 Task: Change curve  line weight to 12PX.
Action: Mouse moved to (385, 295)
Screenshot: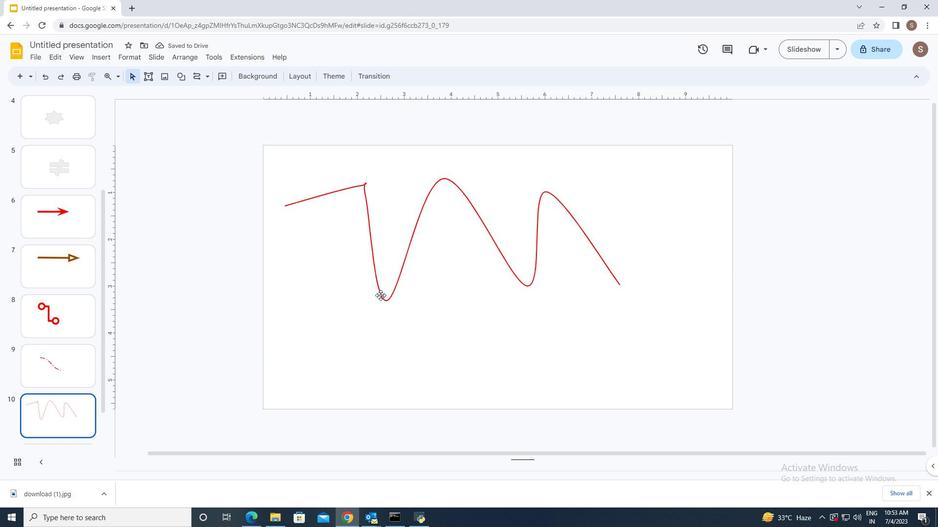 
Action: Mouse pressed left at (385, 295)
Screenshot: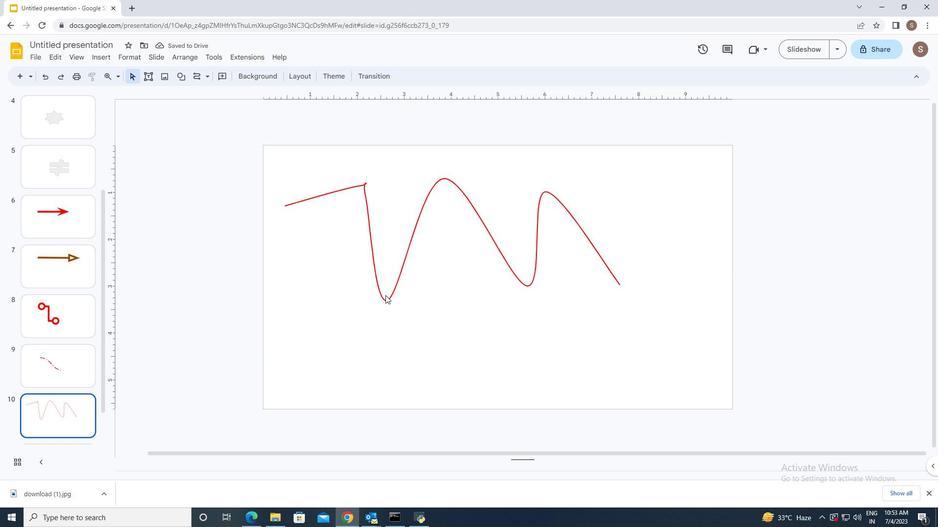 
Action: Mouse moved to (382, 293)
Screenshot: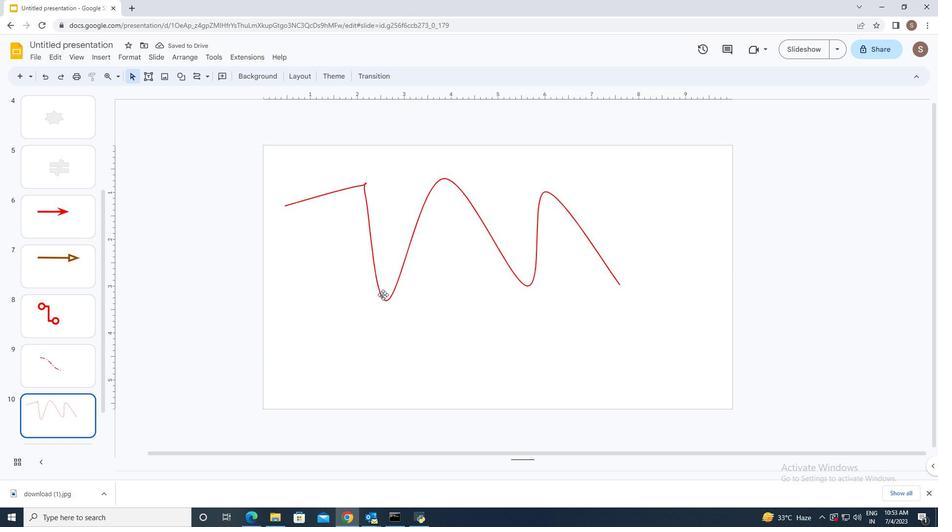 
Action: Mouse pressed left at (382, 293)
Screenshot: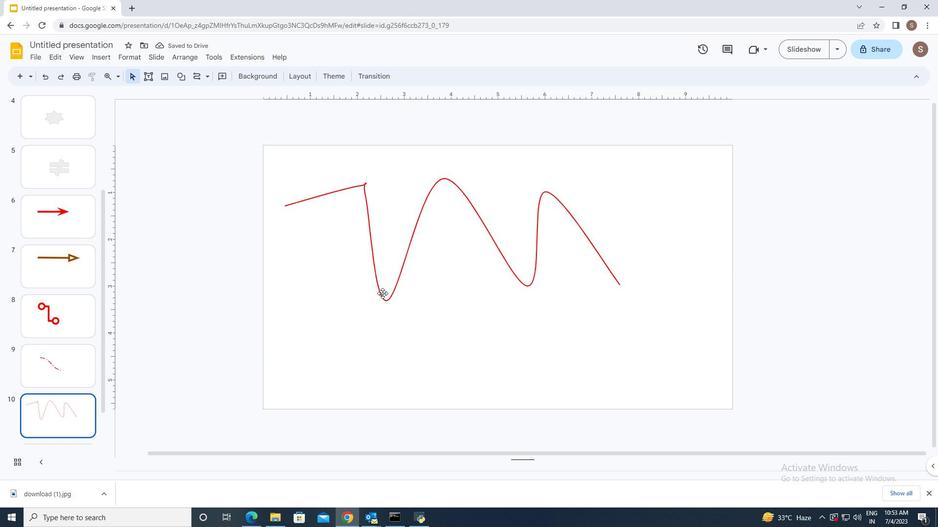 
Action: Mouse moved to (258, 78)
Screenshot: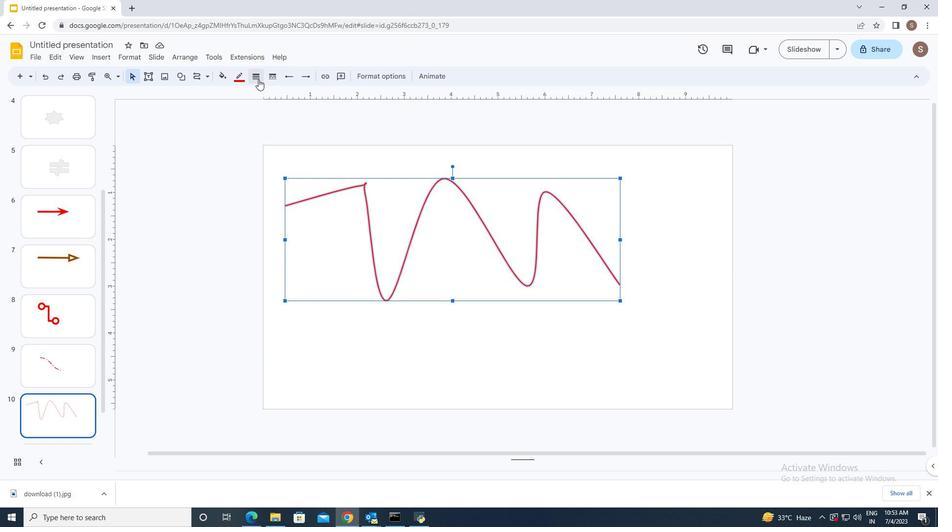
Action: Mouse pressed left at (258, 78)
Screenshot: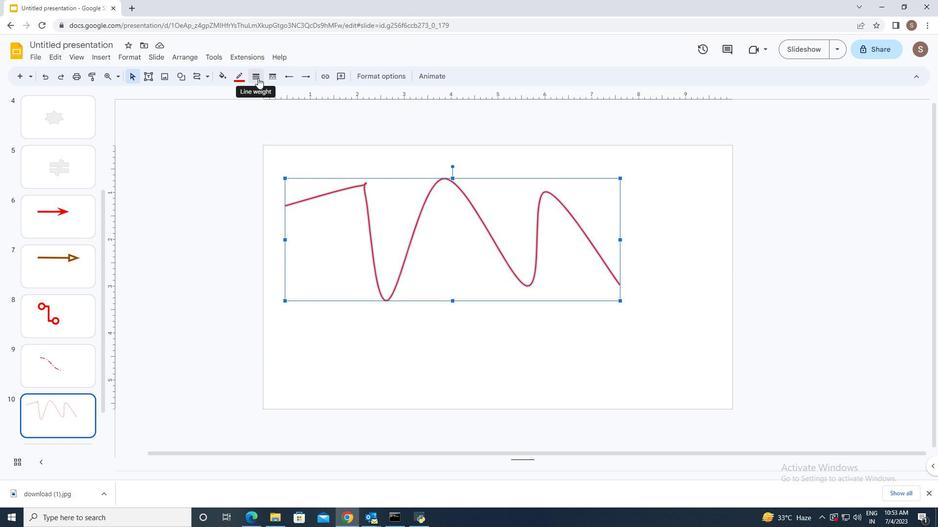 
Action: Mouse moved to (268, 169)
Screenshot: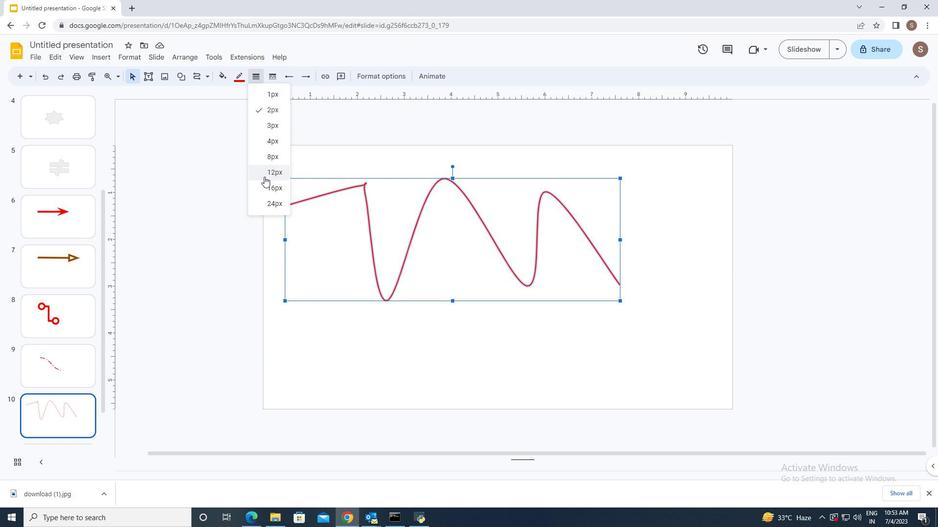 
Action: Mouse pressed left at (268, 169)
Screenshot: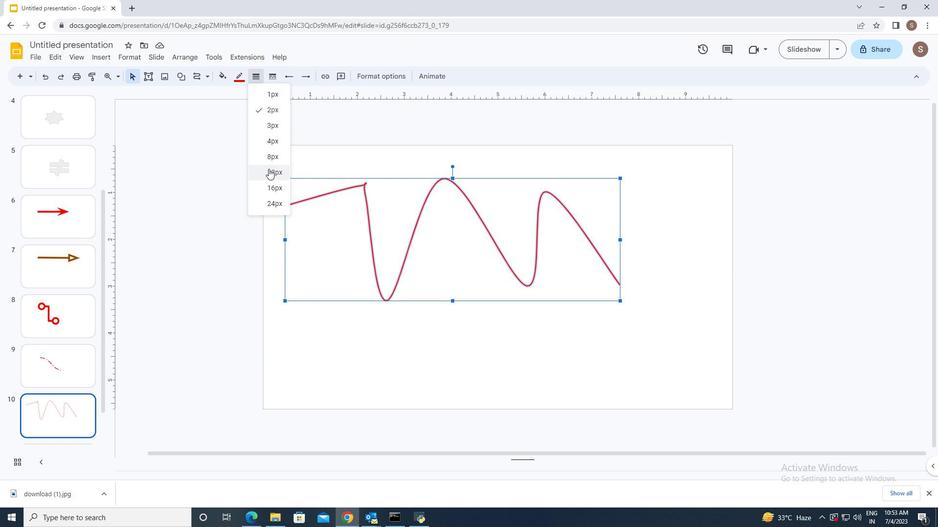 
Action: Mouse moved to (322, 336)
Screenshot: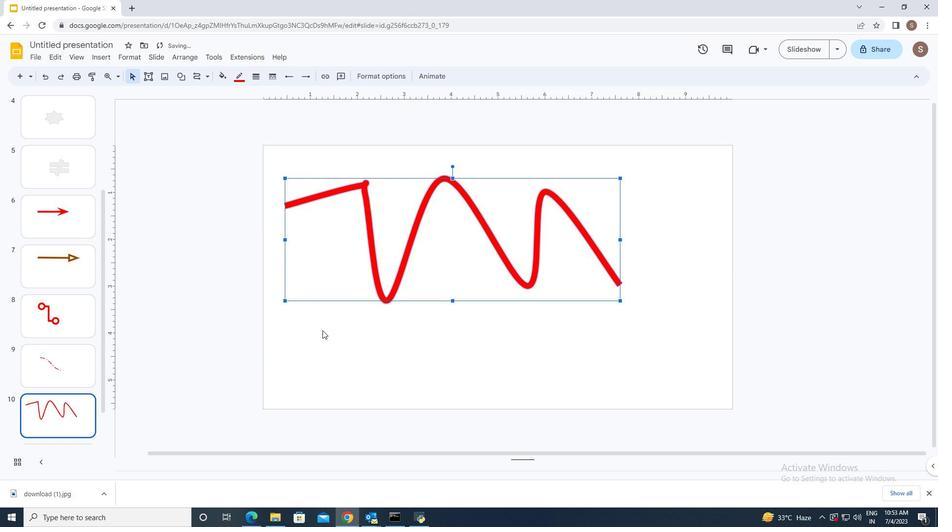
Action: Mouse pressed left at (322, 336)
Screenshot: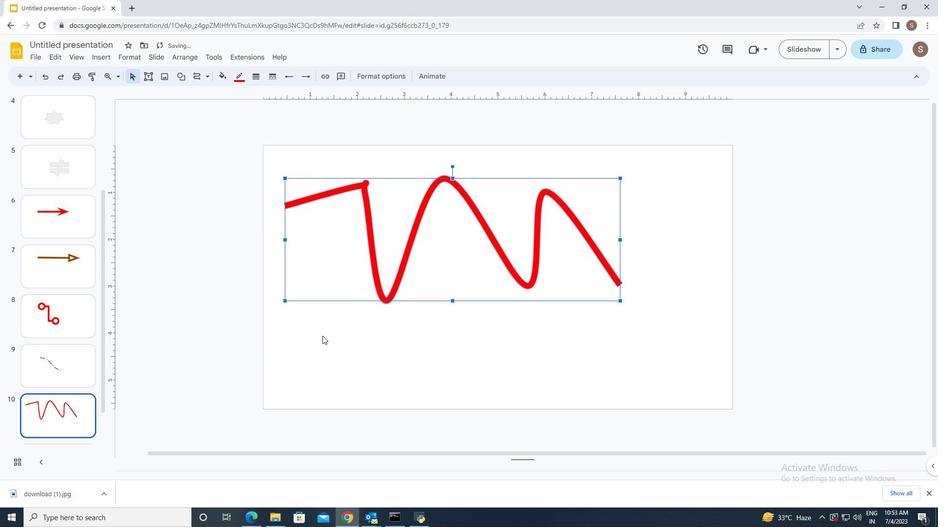
